 Task: Enable interaction limits for 1 week only for repository collaborators in the repository "JS".
Action: Mouse moved to (1169, 254)
Screenshot: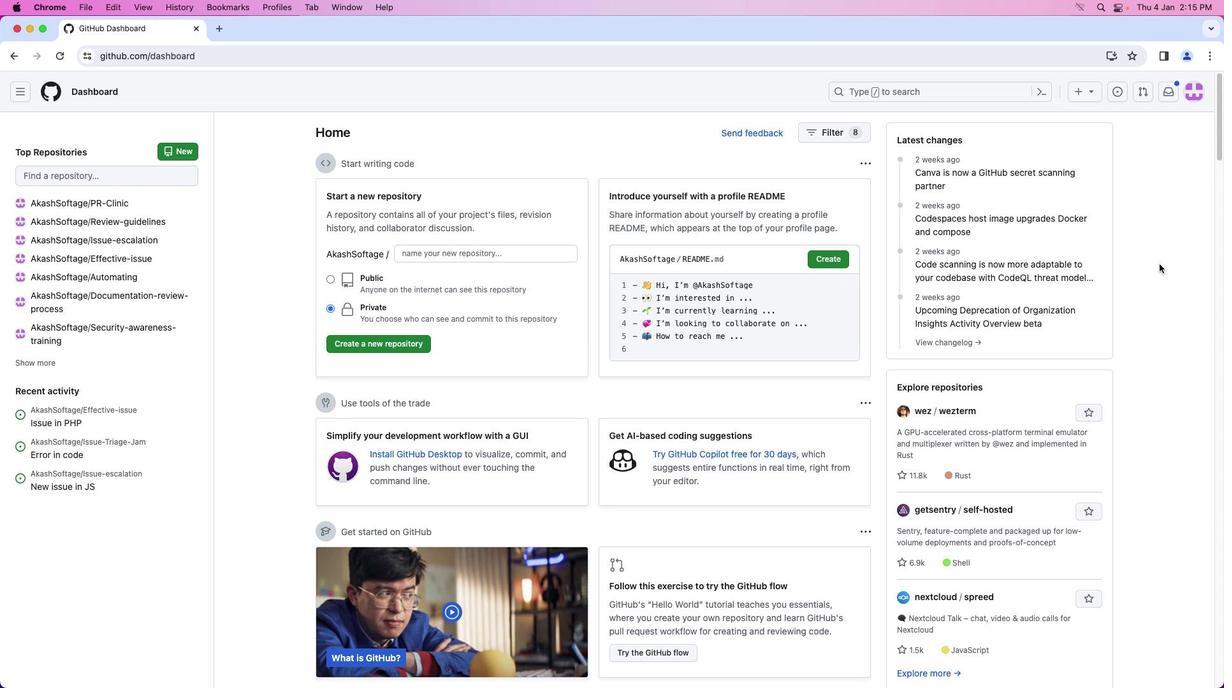 
Action: Mouse pressed left at (1169, 254)
Screenshot: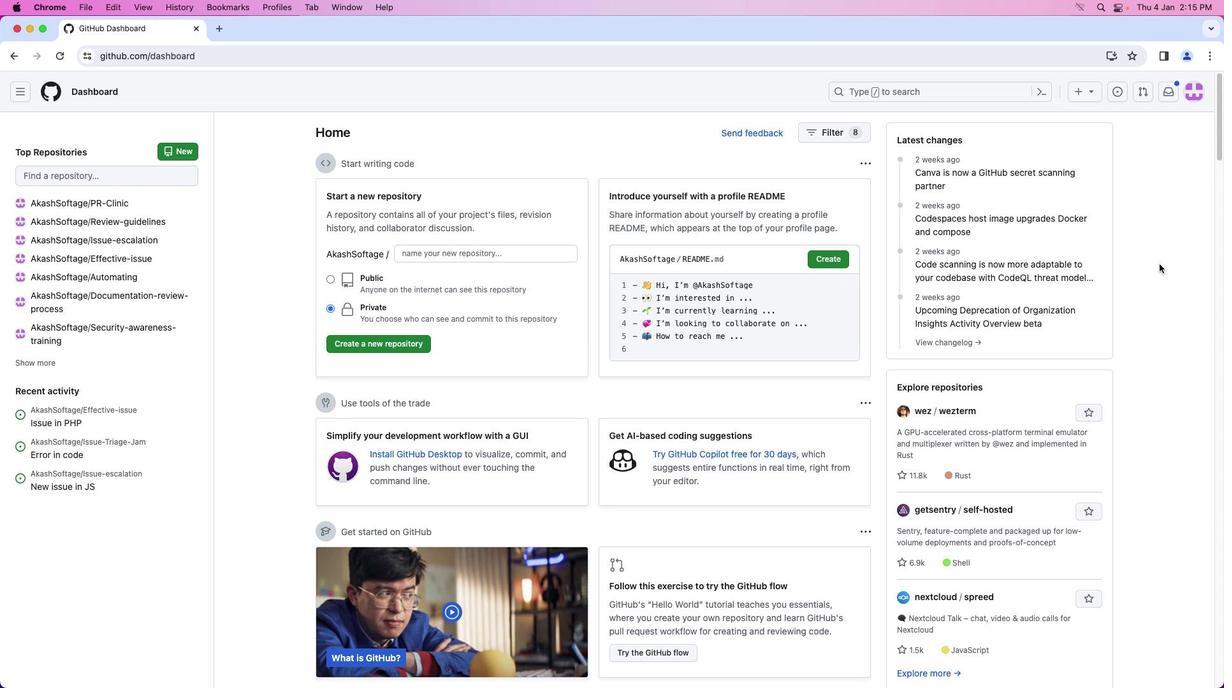 
Action: Mouse moved to (1190, 94)
Screenshot: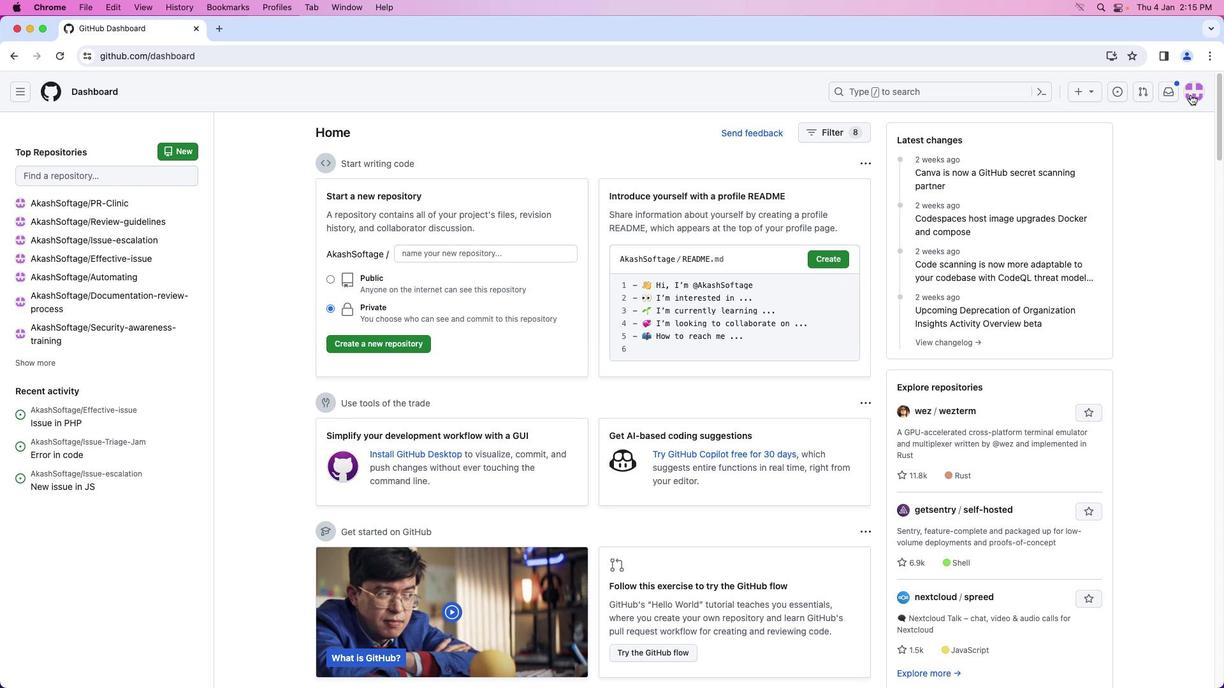 
Action: Mouse pressed left at (1190, 94)
Screenshot: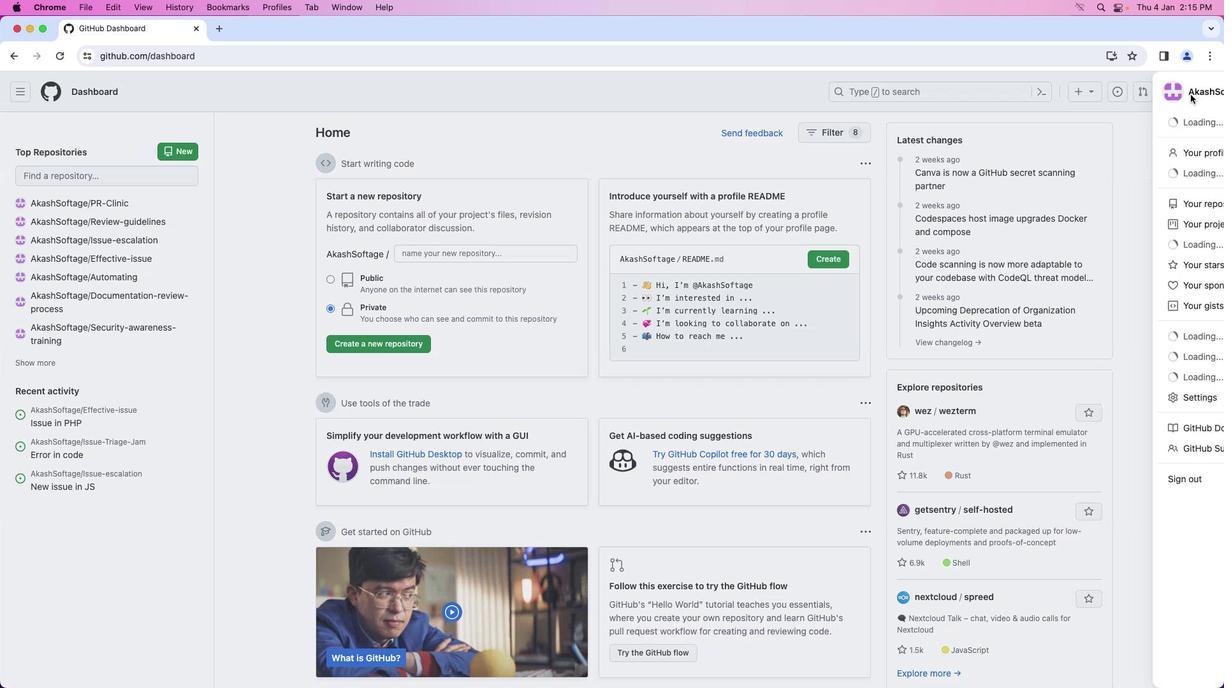 
Action: Mouse moved to (1121, 200)
Screenshot: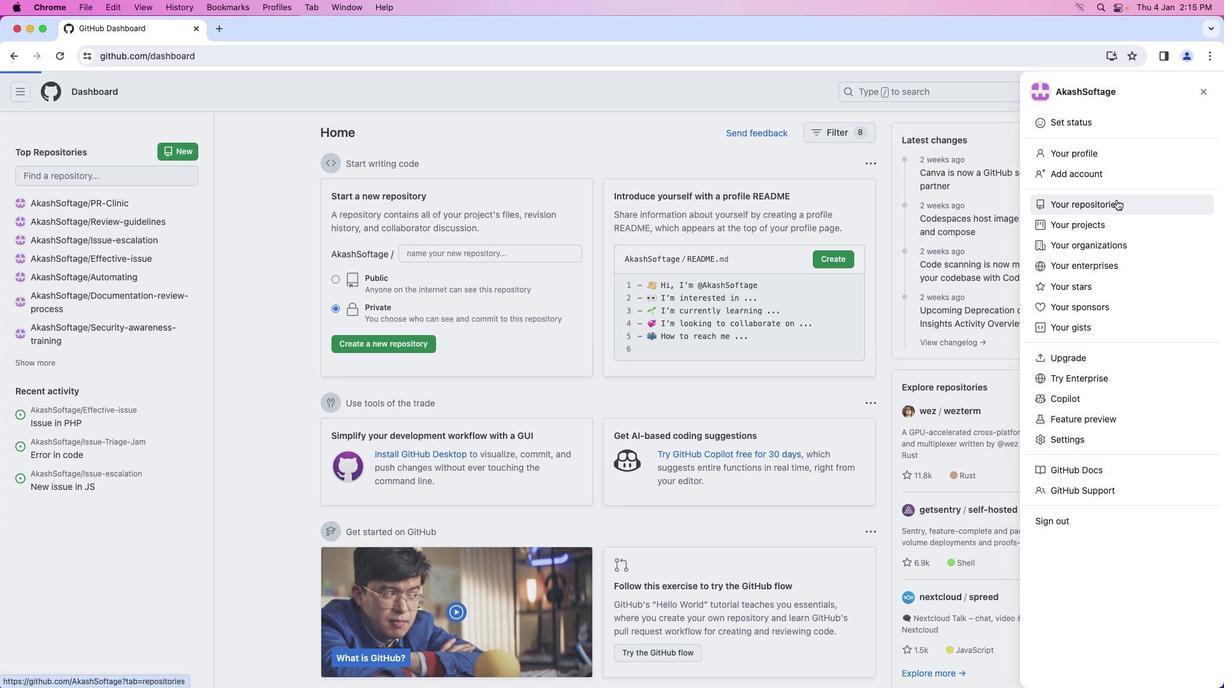 
Action: Mouse pressed left at (1121, 200)
Screenshot: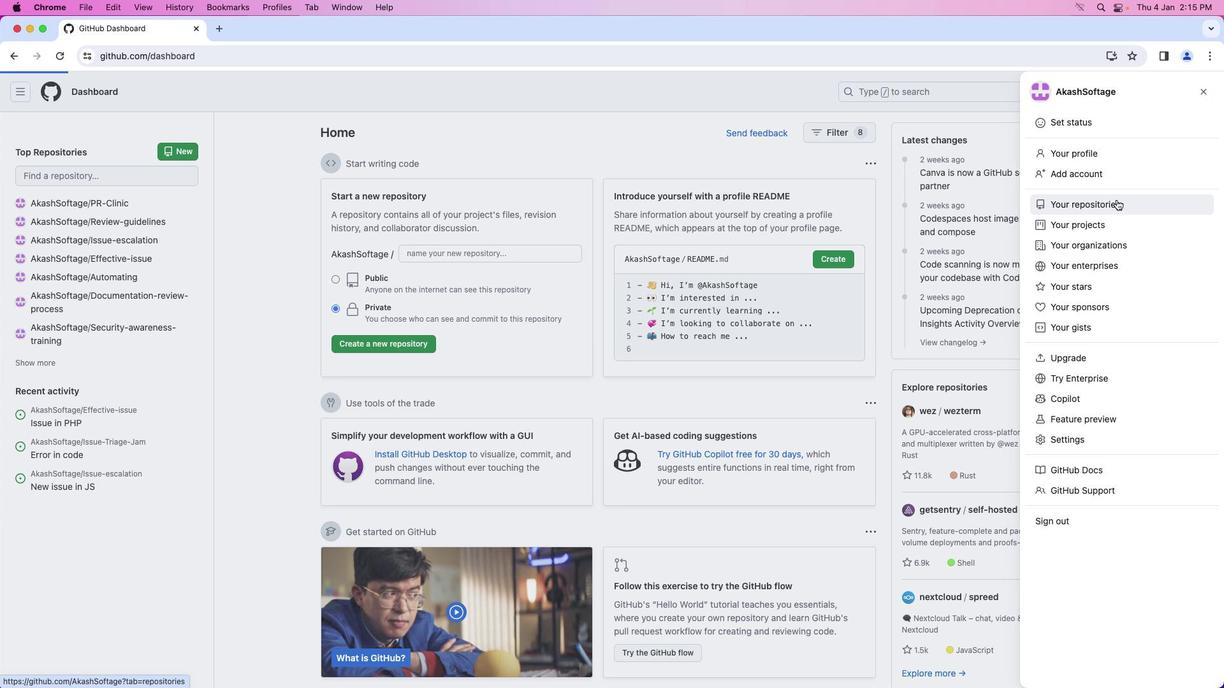 
Action: Mouse moved to (428, 213)
Screenshot: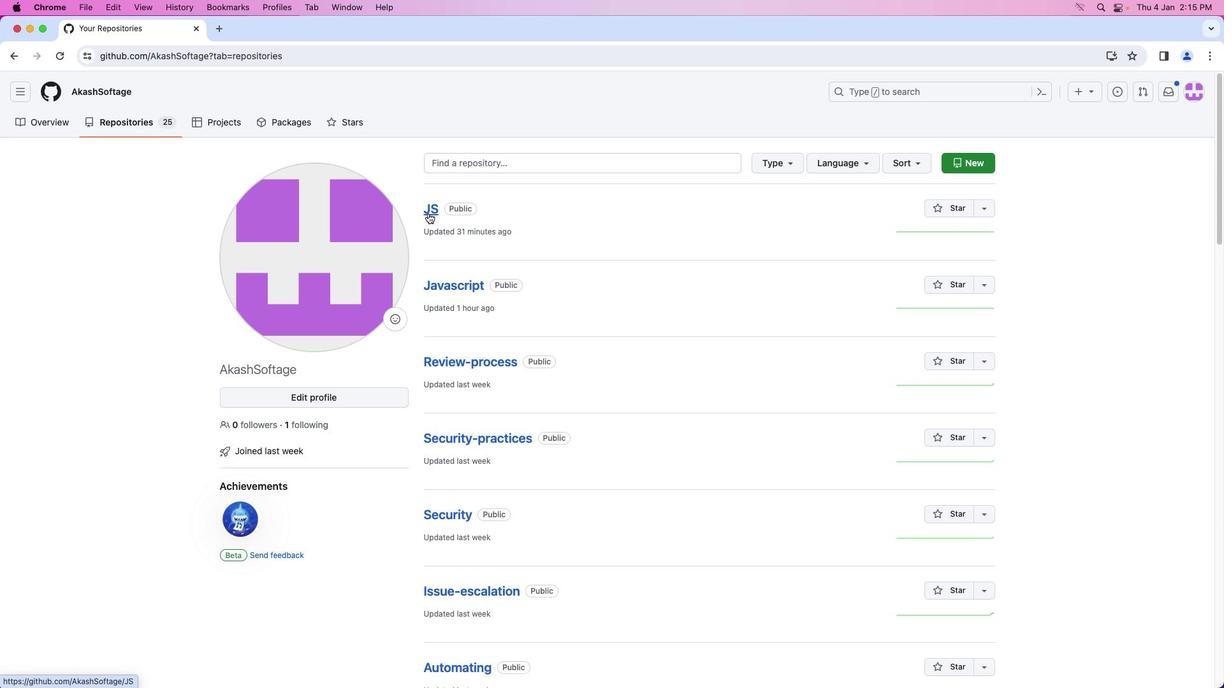 
Action: Mouse pressed left at (428, 213)
Screenshot: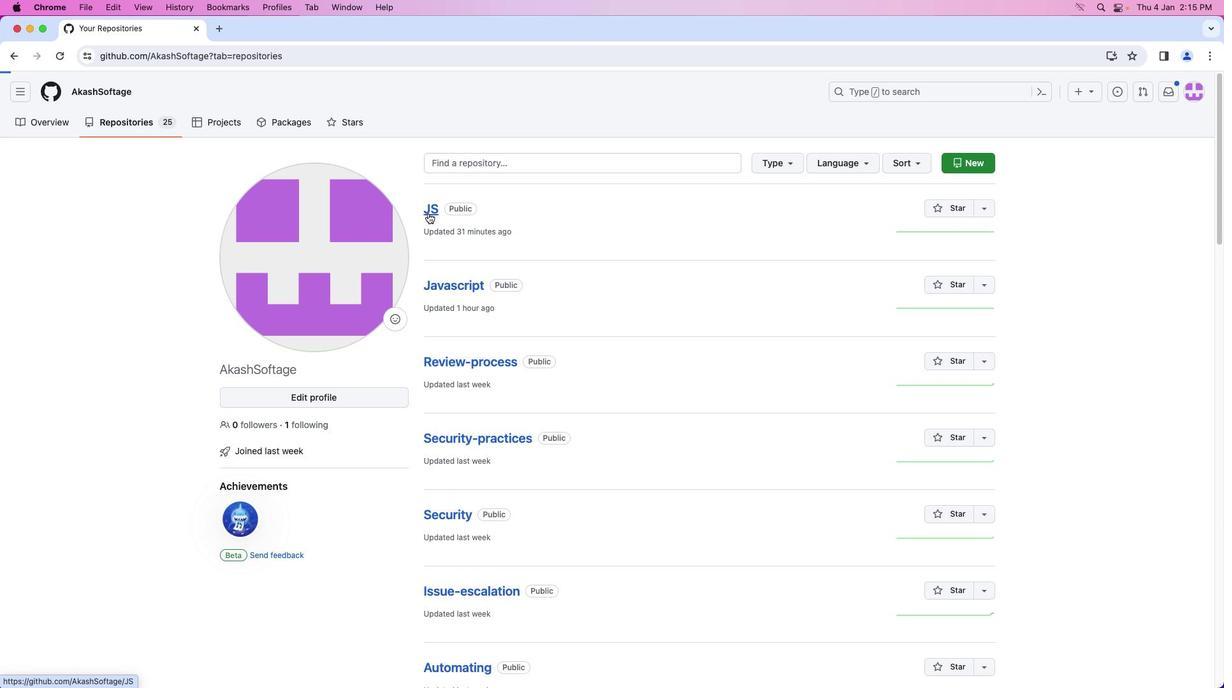 
Action: Mouse moved to (543, 119)
Screenshot: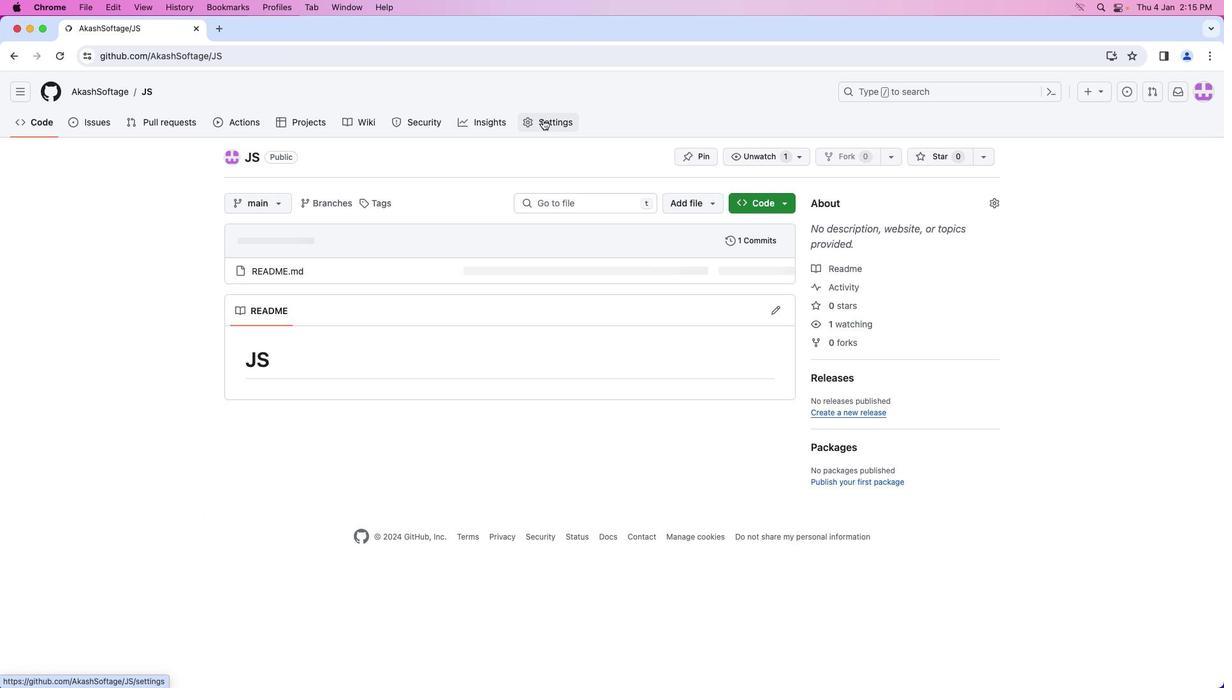 
Action: Mouse pressed left at (543, 119)
Screenshot: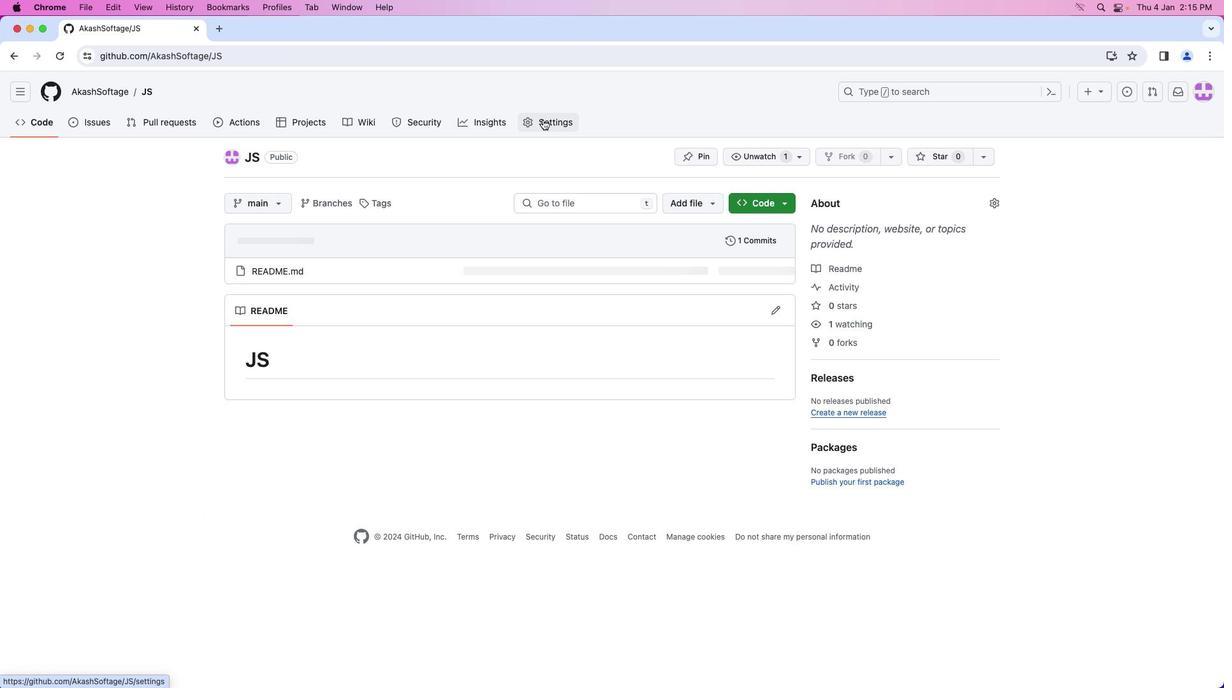 
Action: Mouse moved to (344, 232)
Screenshot: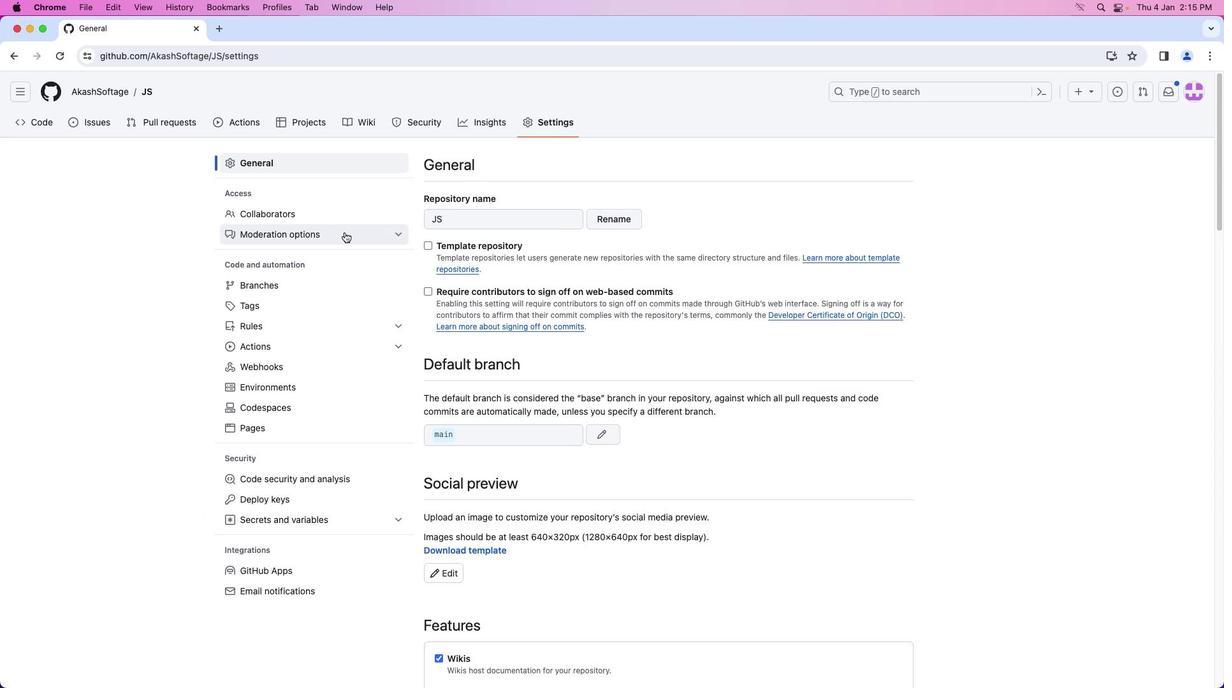 
Action: Mouse pressed left at (344, 232)
Screenshot: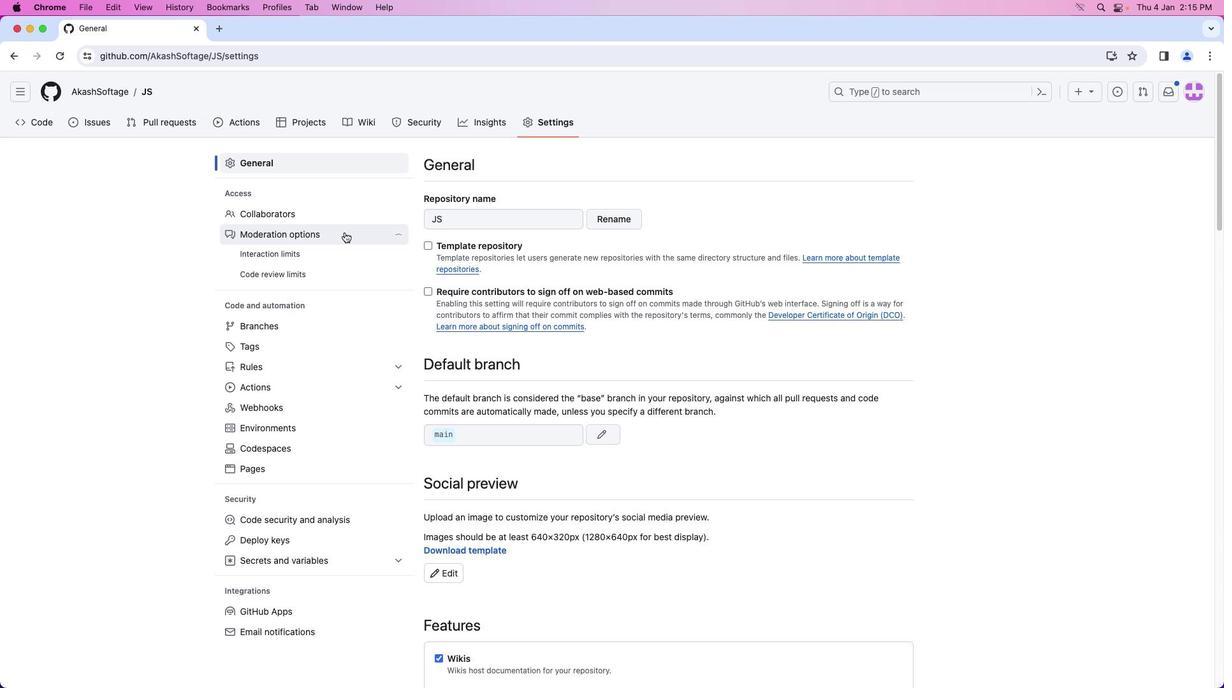 
Action: Mouse moved to (342, 256)
Screenshot: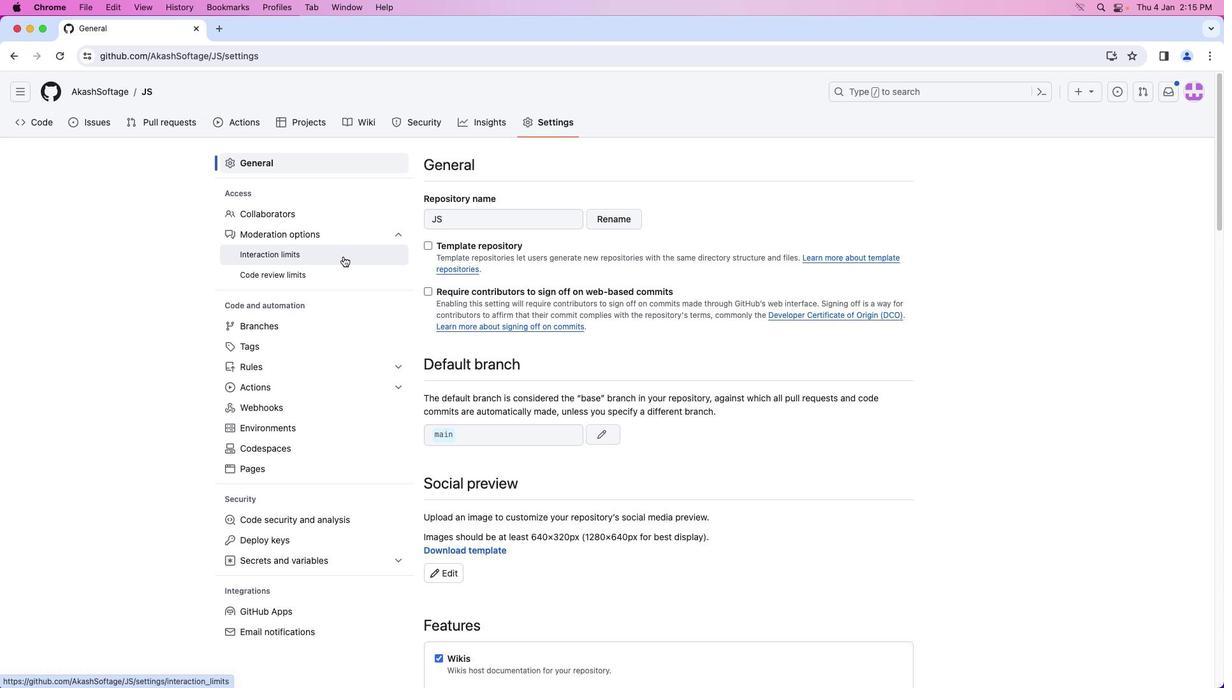 
Action: Mouse pressed left at (342, 256)
Screenshot: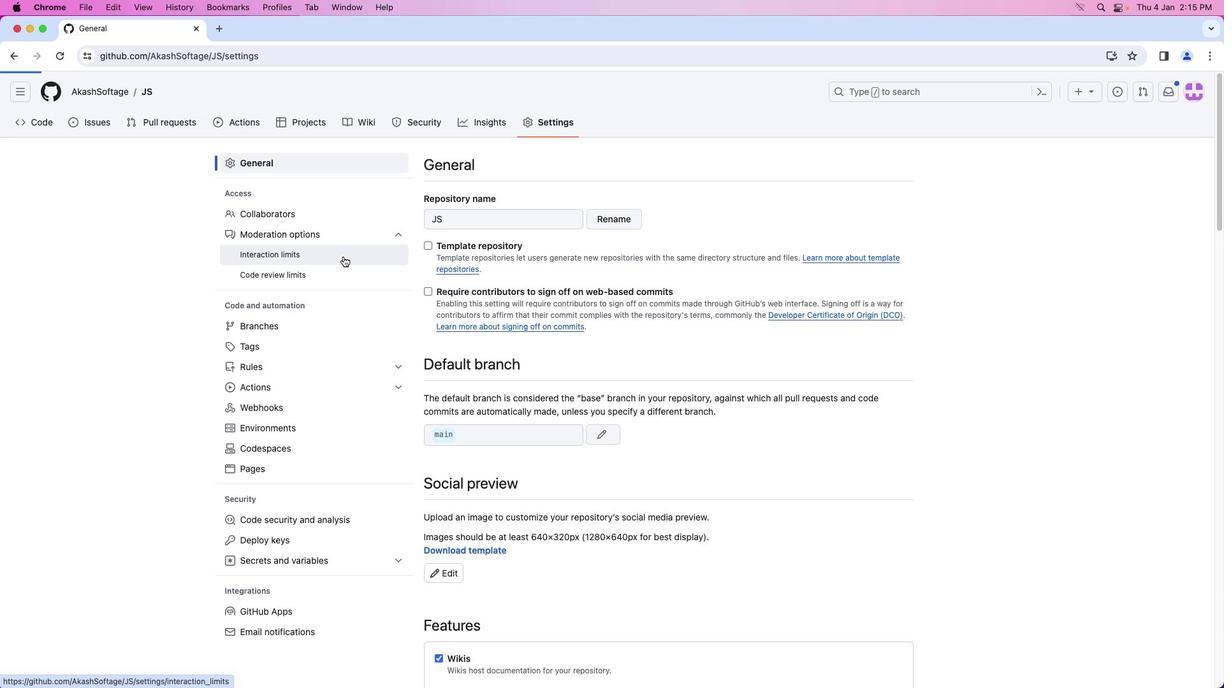 
Action: Mouse moved to (865, 443)
Screenshot: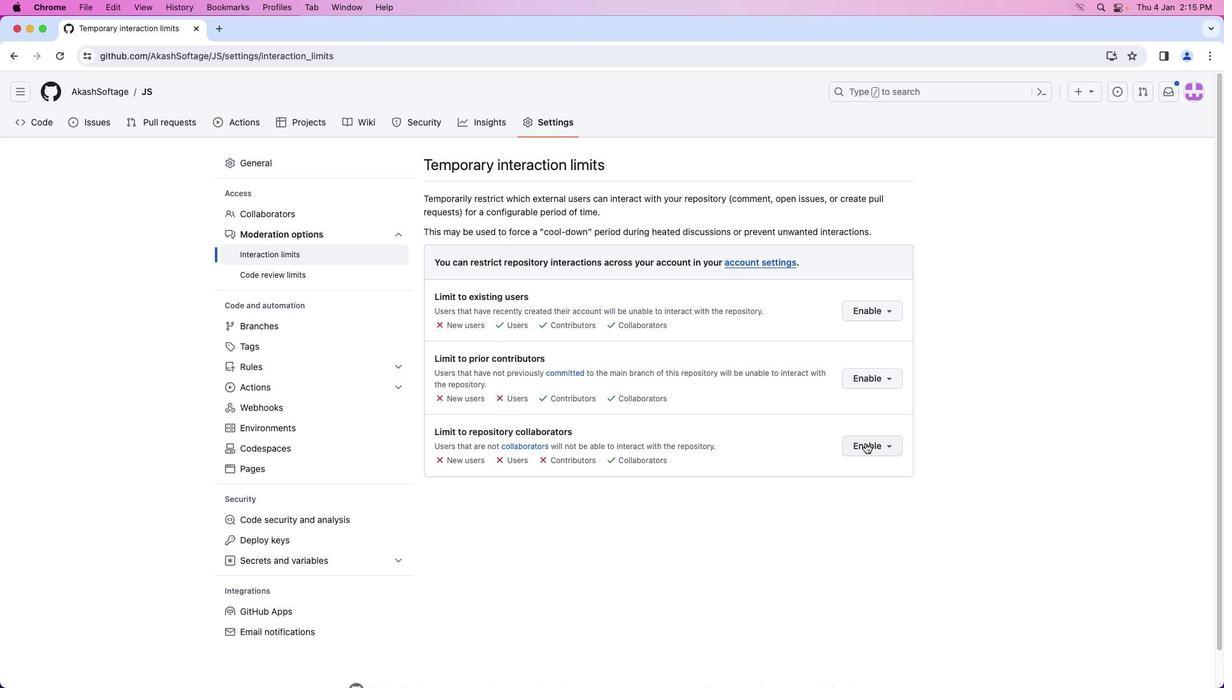 
Action: Mouse pressed left at (865, 443)
Screenshot: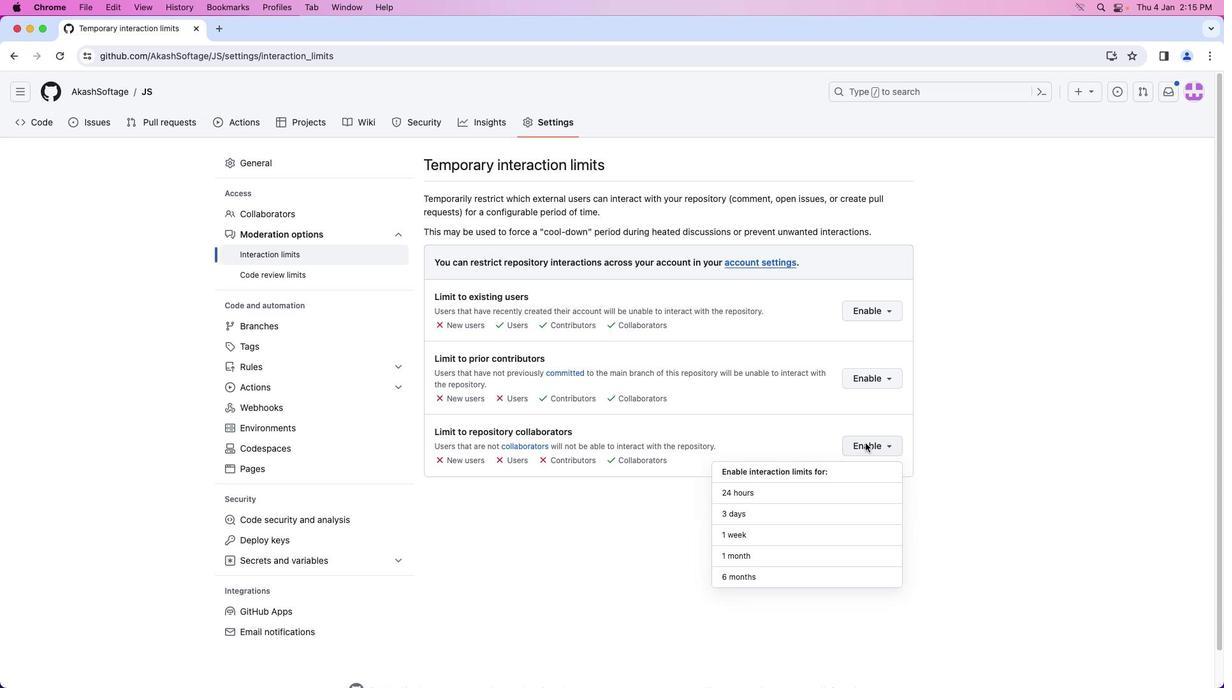 
Action: Mouse moved to (800, 540)
Screenshot: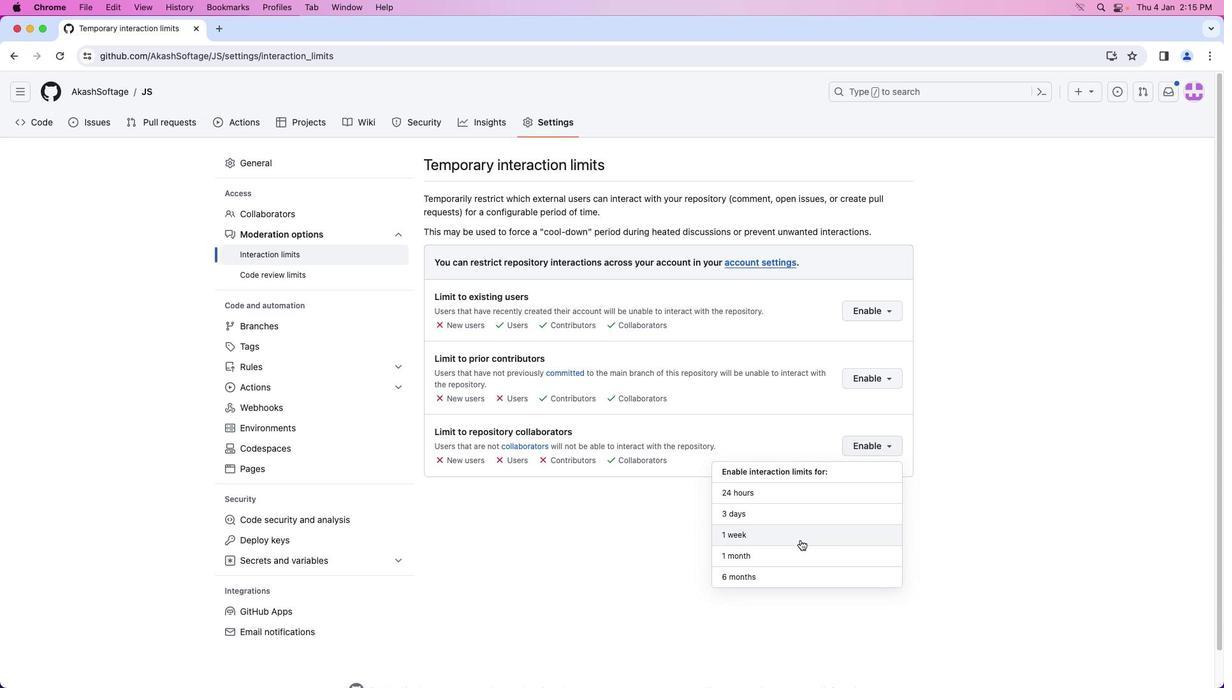
Action: Mouse pressed left at (800, 540)
Screenshot: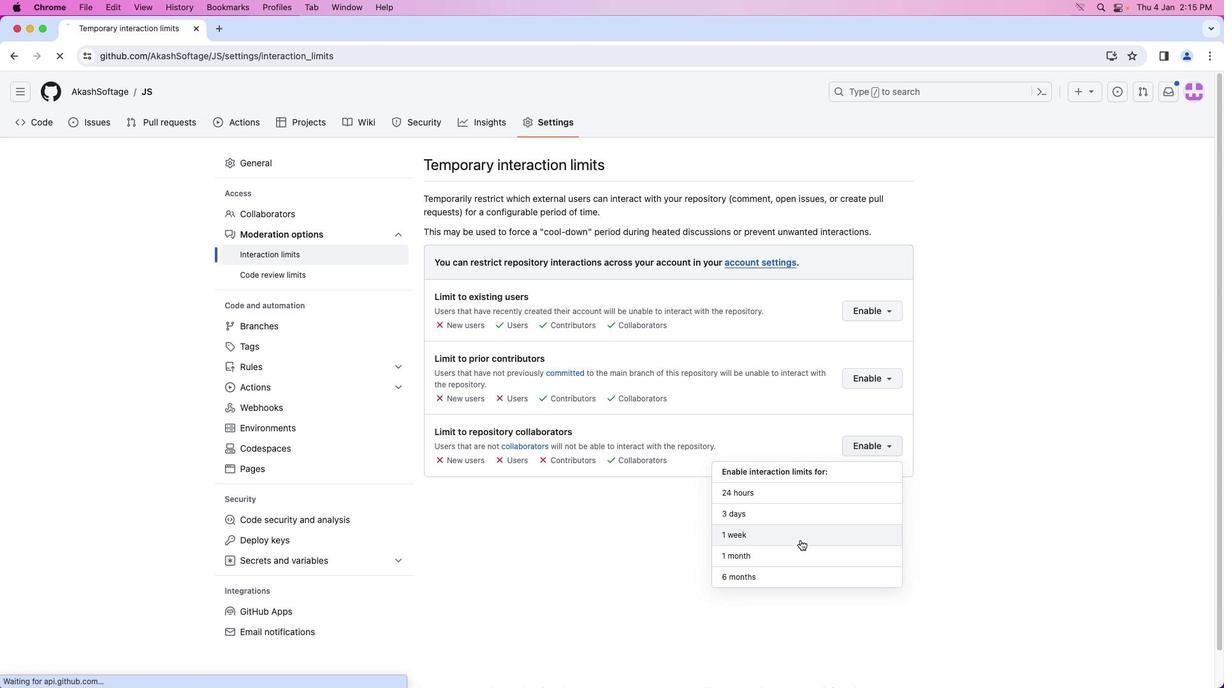 
Action: Mouse moved to (800, 537)
Screenshot: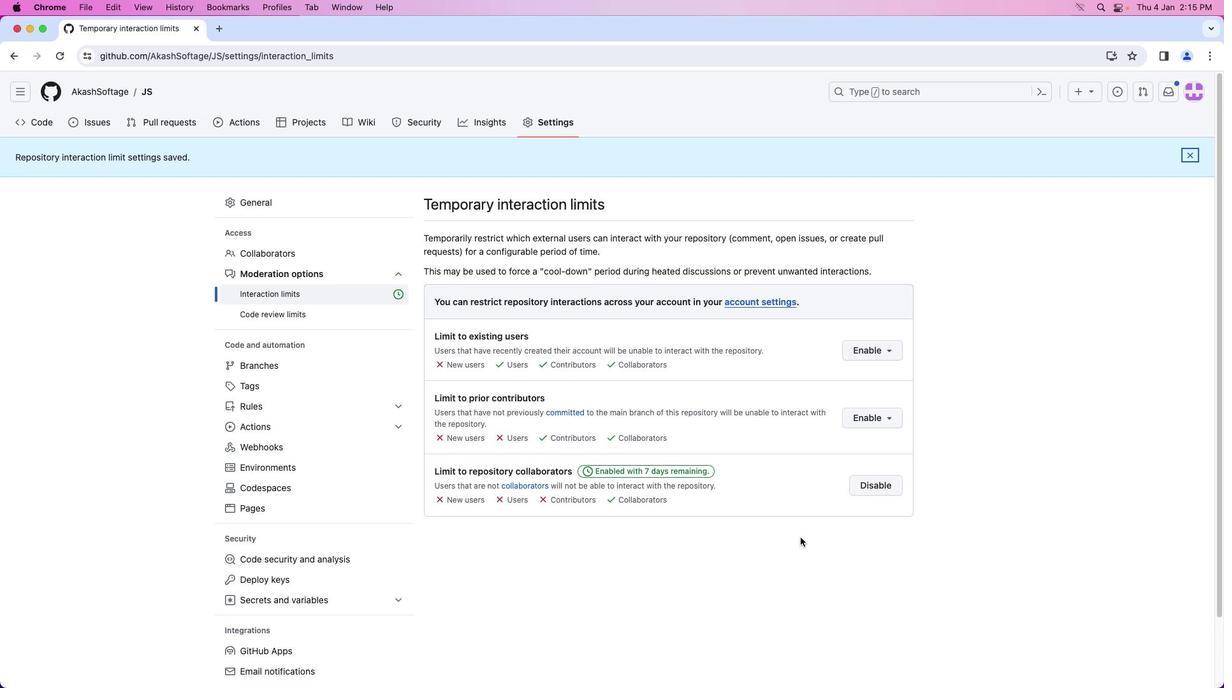 
